 Task: Add Juneshine Blood Orange Mint Hard Kombucha to the cart.
Action: Mouse moved to (682, 236)
Screenshot: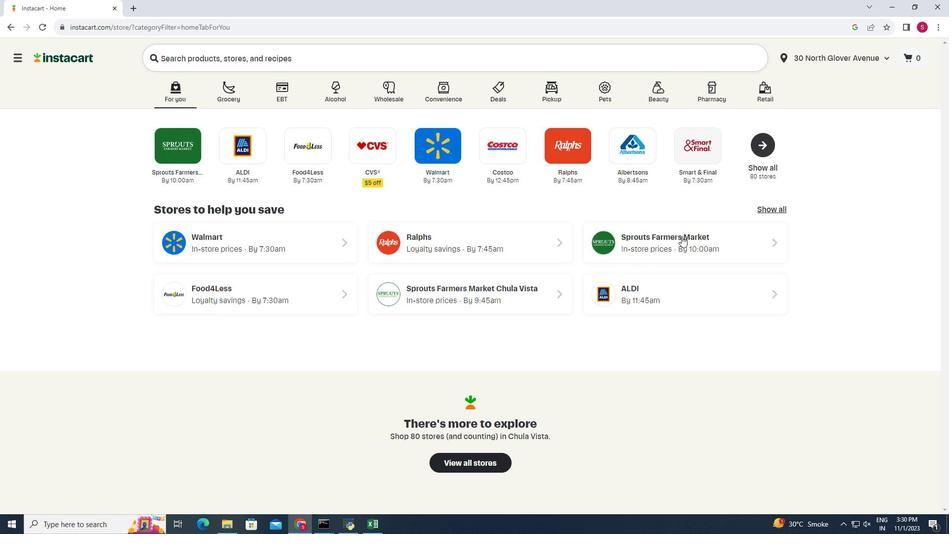 
Action: Mouse pressed left at (682, 236)
Screenshot: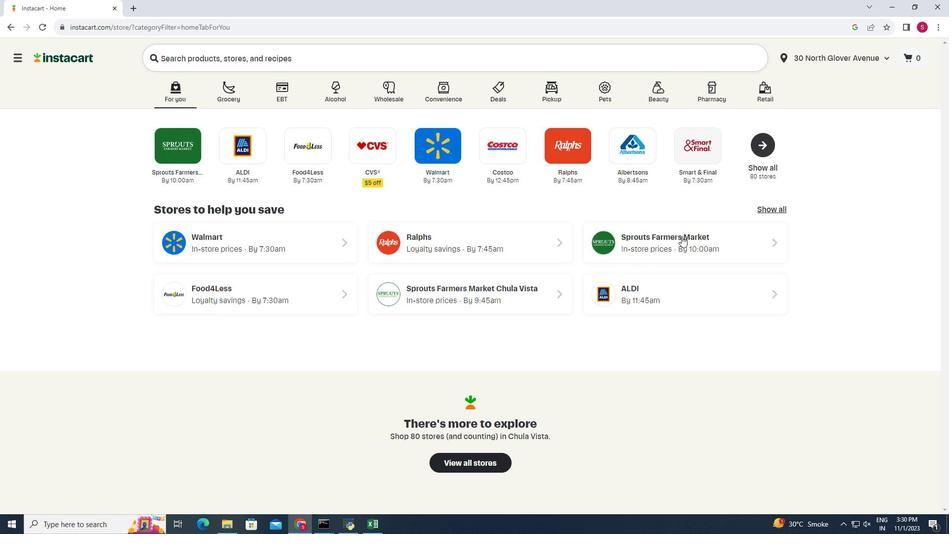 
Action: Mouse moved to (68, 488)
Screenshot: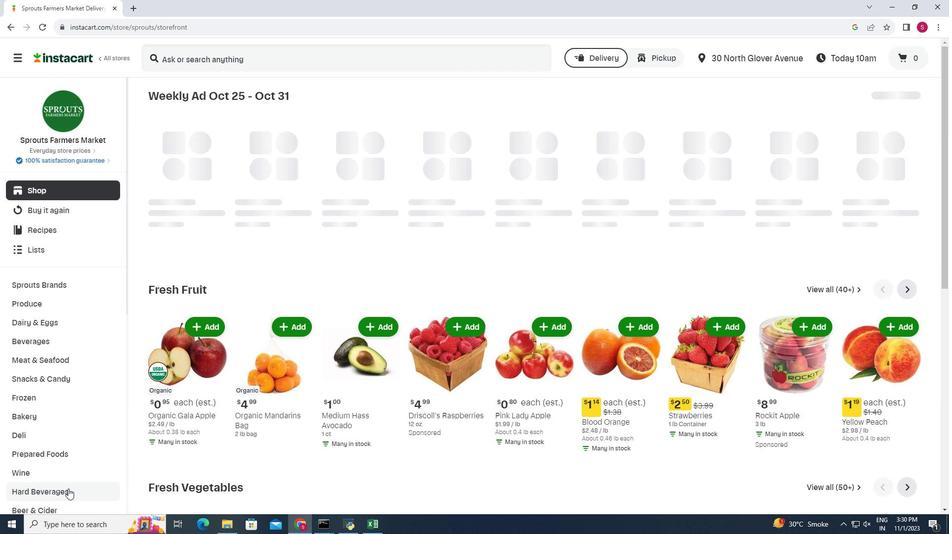
Action: Mouse pressed left at (68, 488)
Screenshot: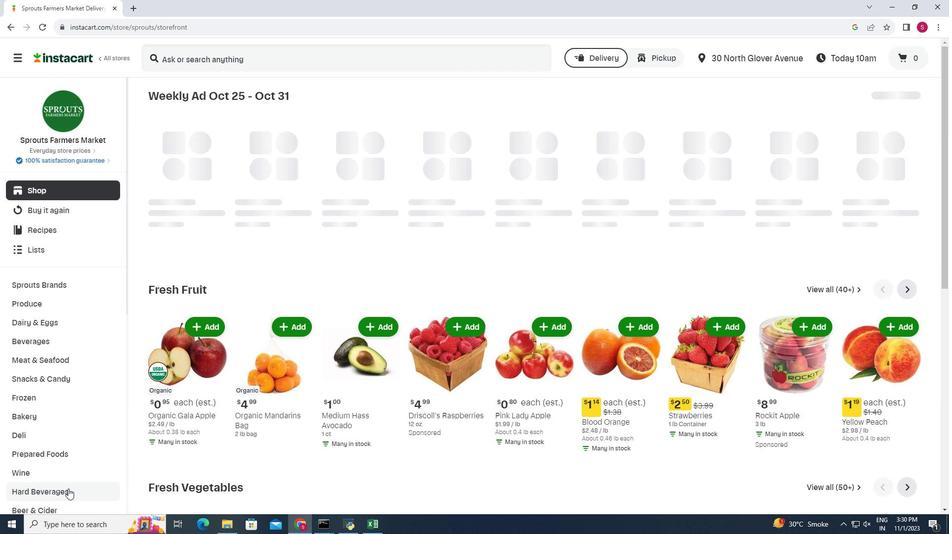 
Action: Mouse moved to (347, 117)
Screenshot: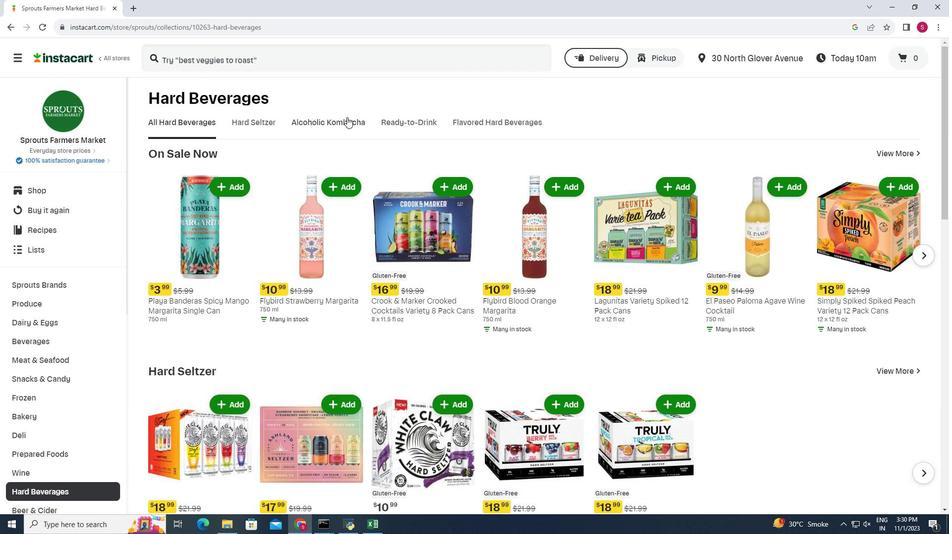 
Action: Mouse pressed left at (347, 117)
Screenshot: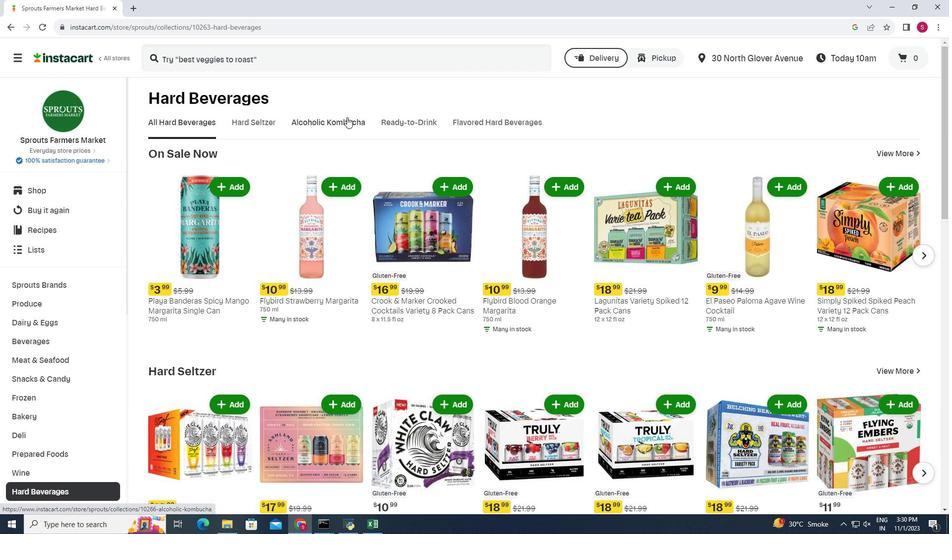 
Action: Mouse moved to (813, 433)
Screenshot: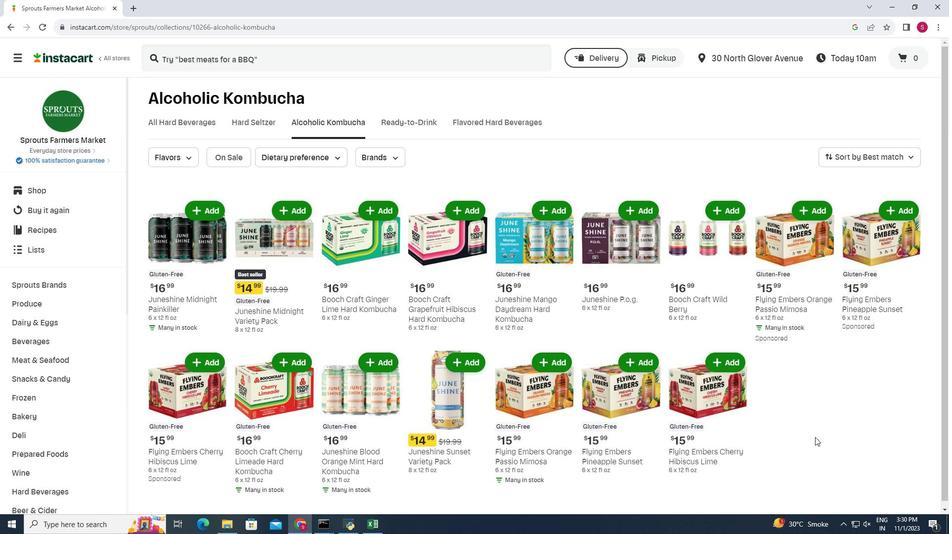 
Action: Mouse scrolled (813, 432) with delta (0, 0)
Screenshot: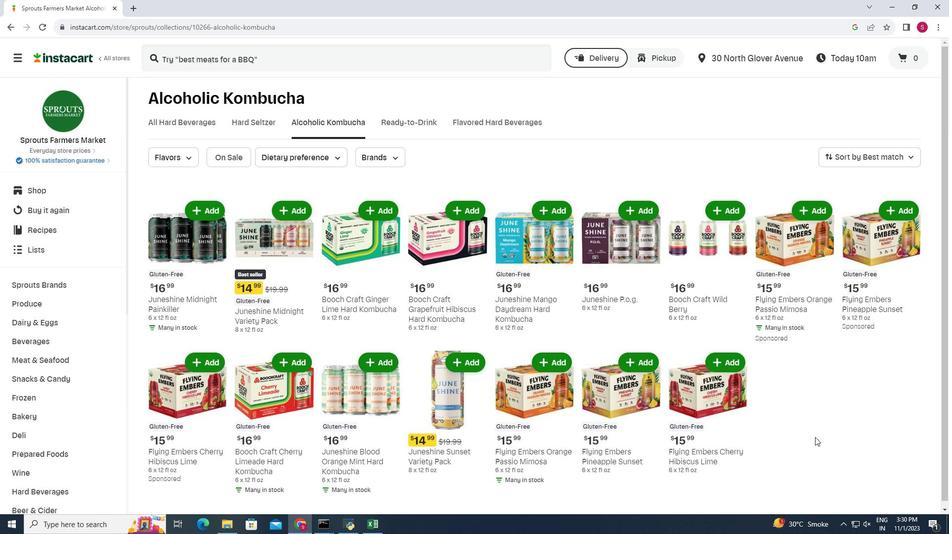 
Action: Mouse moved to (816, 438)
Screenshot: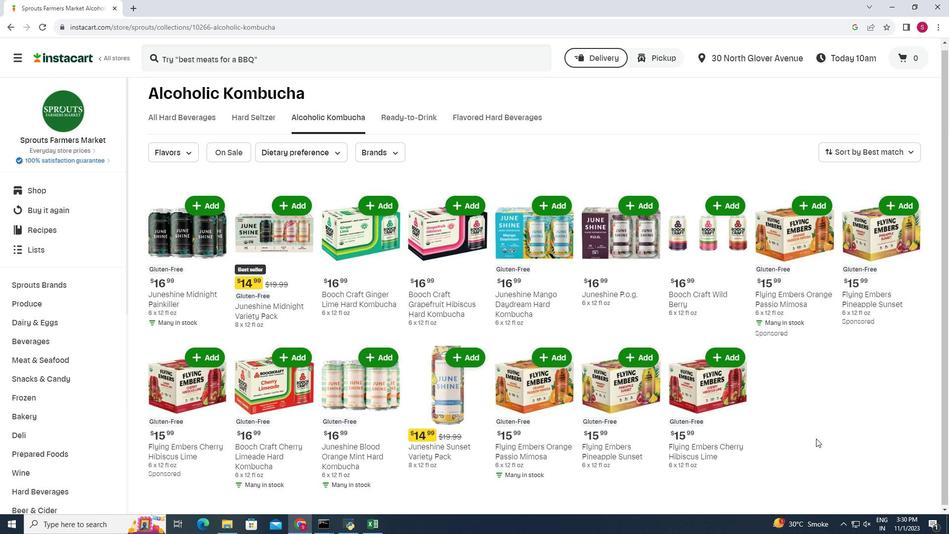 
Action: Mouse scrolled (816, 437) with delta (0, 0)
Screenshot: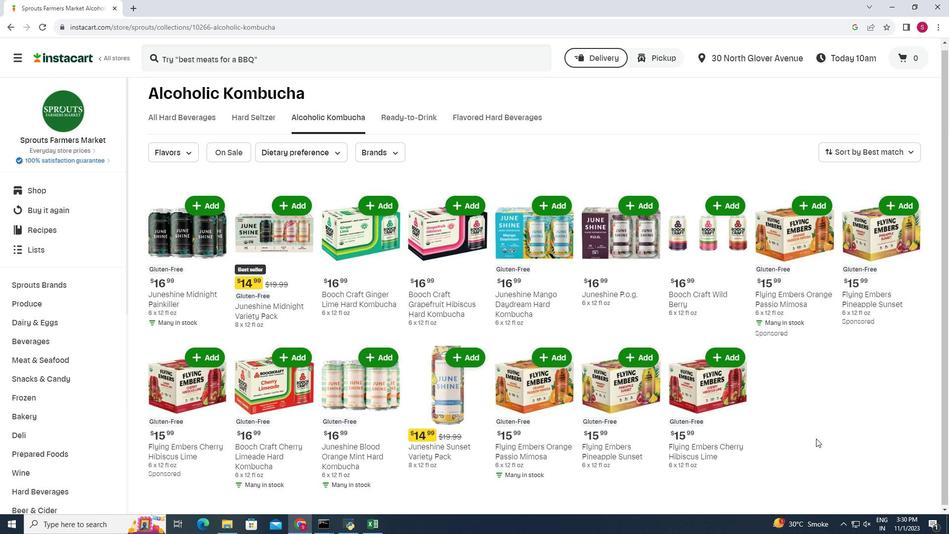 
Action: Mouse moved to (360, 360)
Screenshot: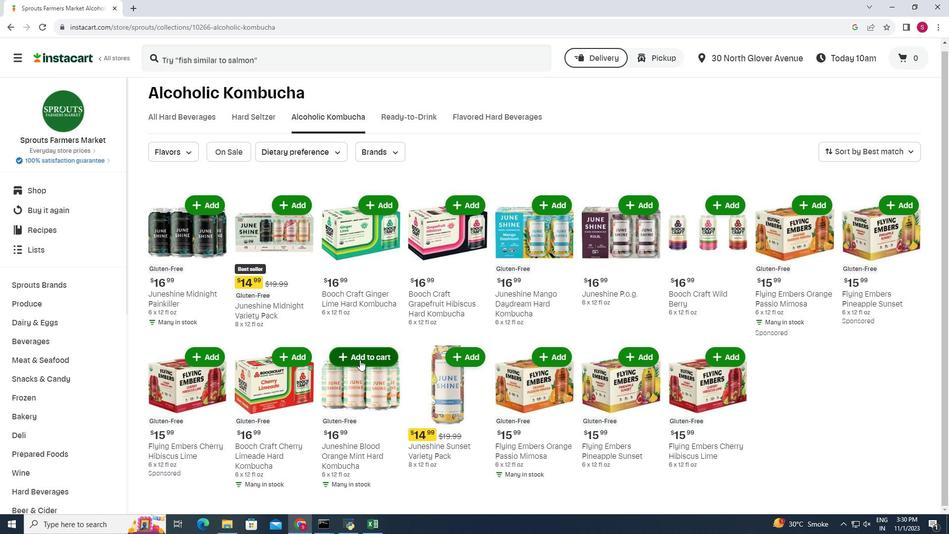 
Action: Mouse pressed left at (360, 360)
Screenshot: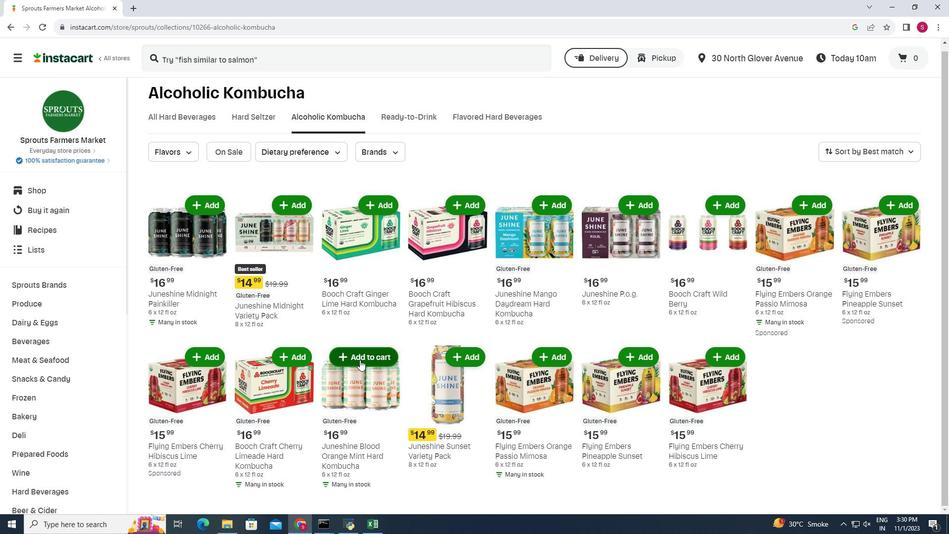 
Action: Mouse moved to (373, 336)
Screenshot: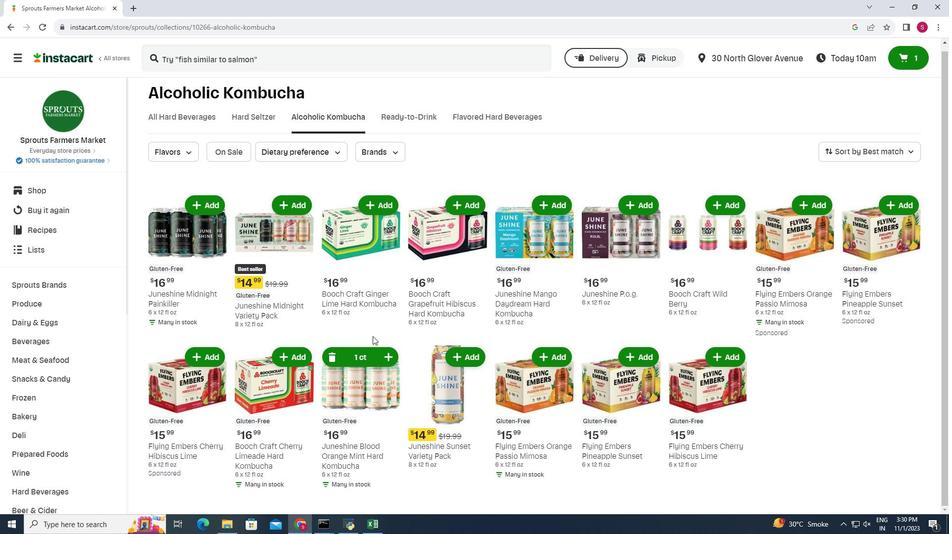
